 Task: Change theme to pop.
Action: Mouse moved to (397, 85)
Screenshot: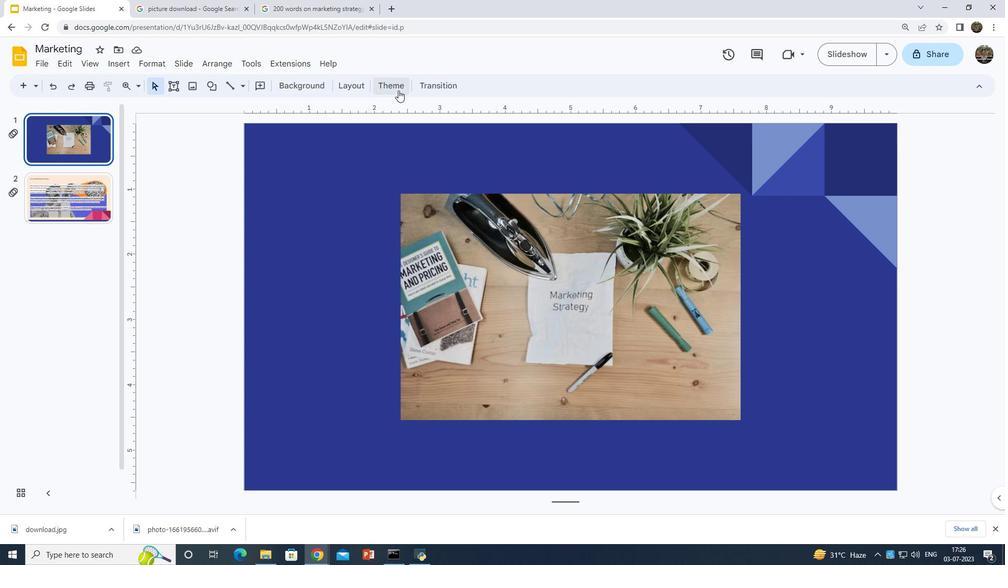 
Action: Mouse pressed left at (397, 85)
Screenshot: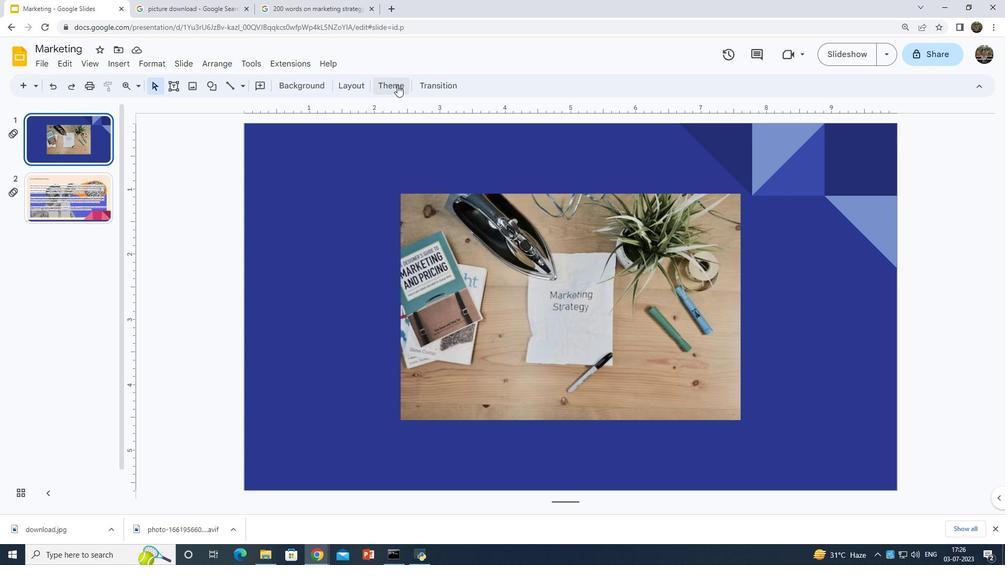 
Action: Mouse moved to (859, 240)
Screenshot: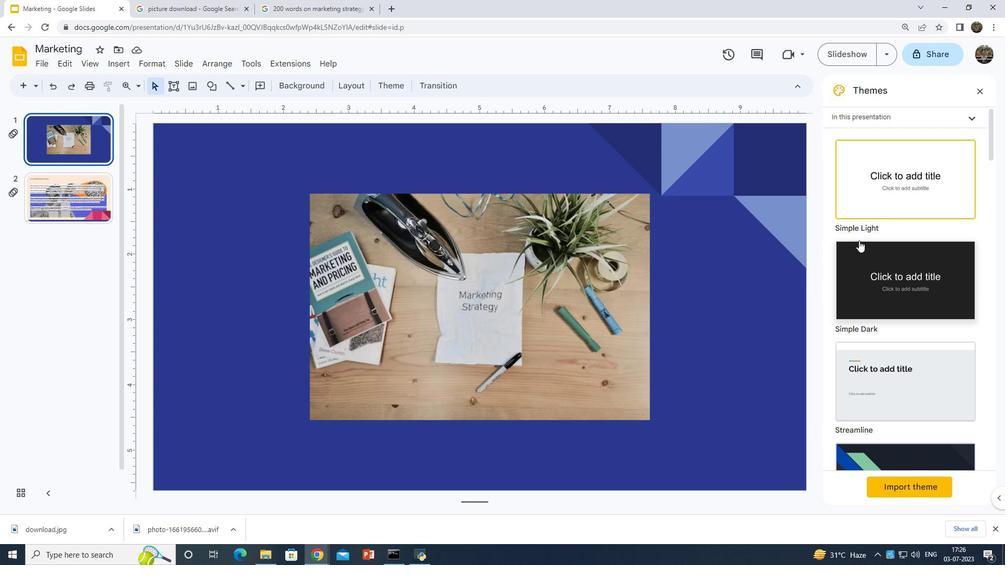 
Action: Mouse scrolled (859, 240) with delta (0, 0)
Screenshot: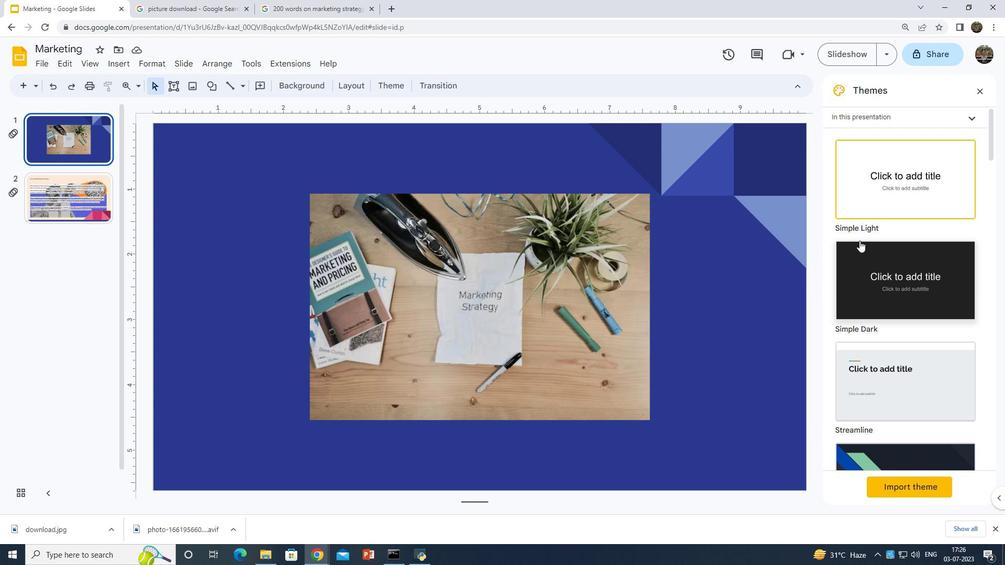 
Action: Mouse scrolled (859, 240) with delta (0, 0)
Screenshot: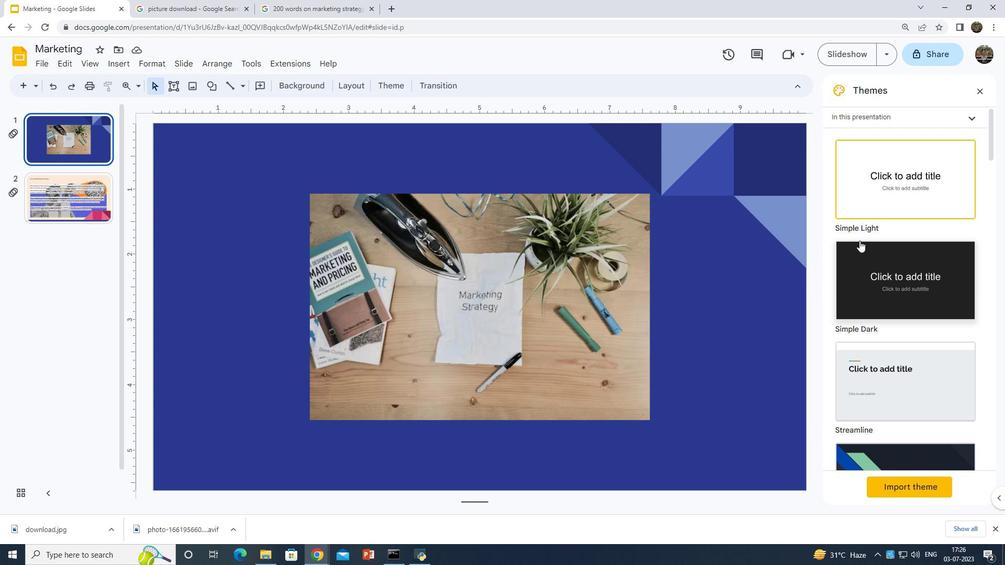
Action: Mouse scrolled (859, 240) with delta (0, 0)
Screenshot: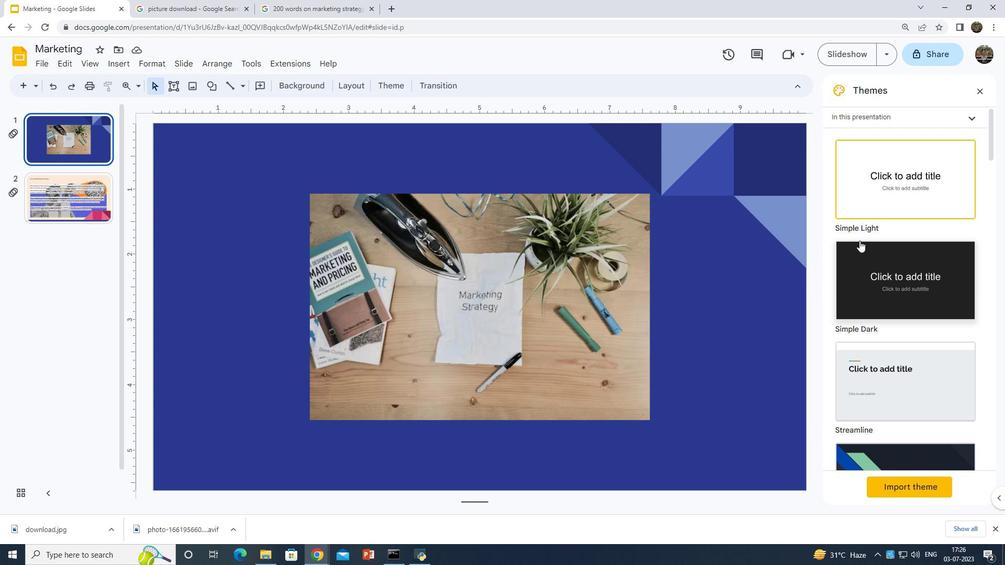 
Action: Mouse moved to (860, 240)
Screenshot: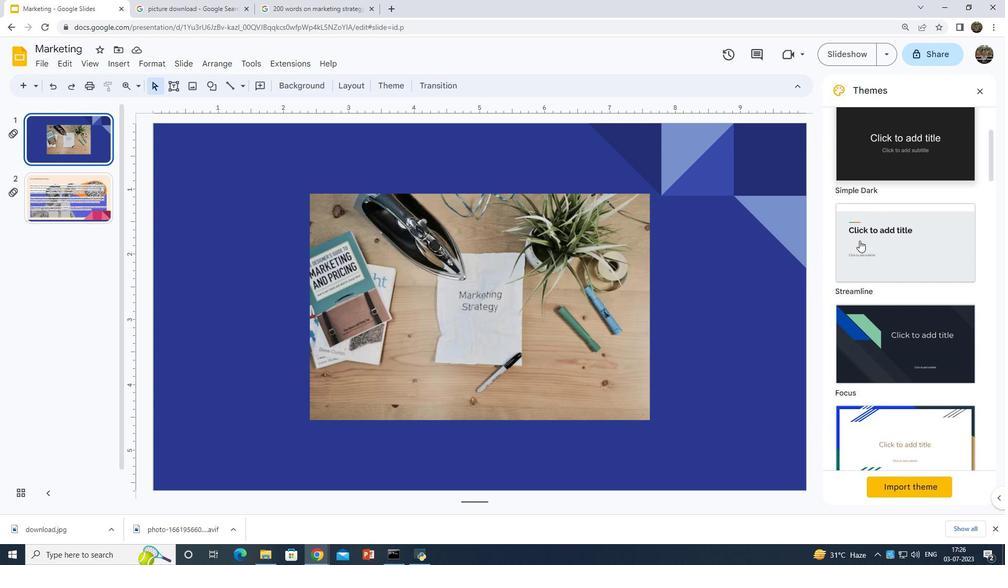 
Action: Mouse scrolled (860, 239) with delta (0, 0)
Screenshot: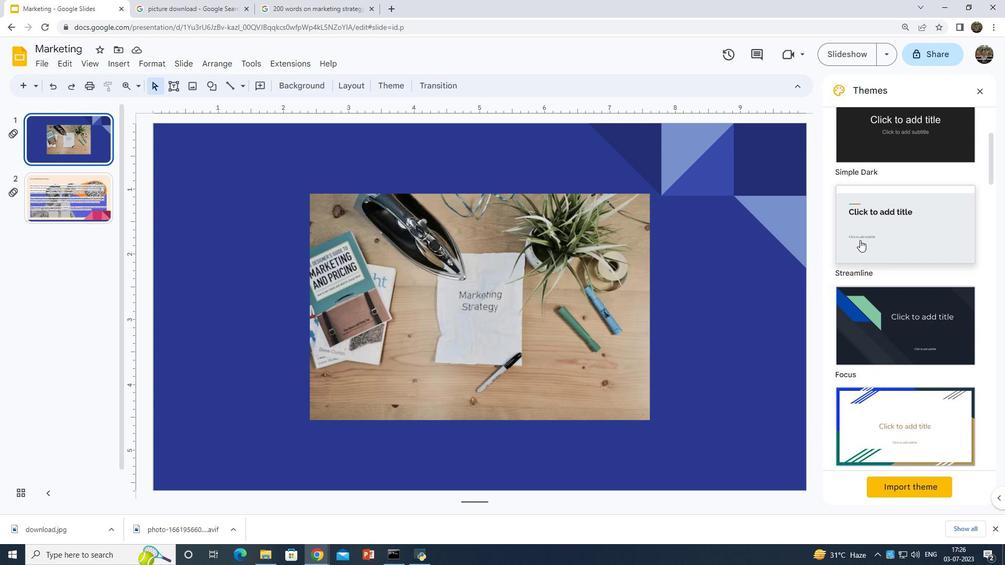 
Action: Mouse scrolled (860, 239) with delta (0, 0)
Screenshot: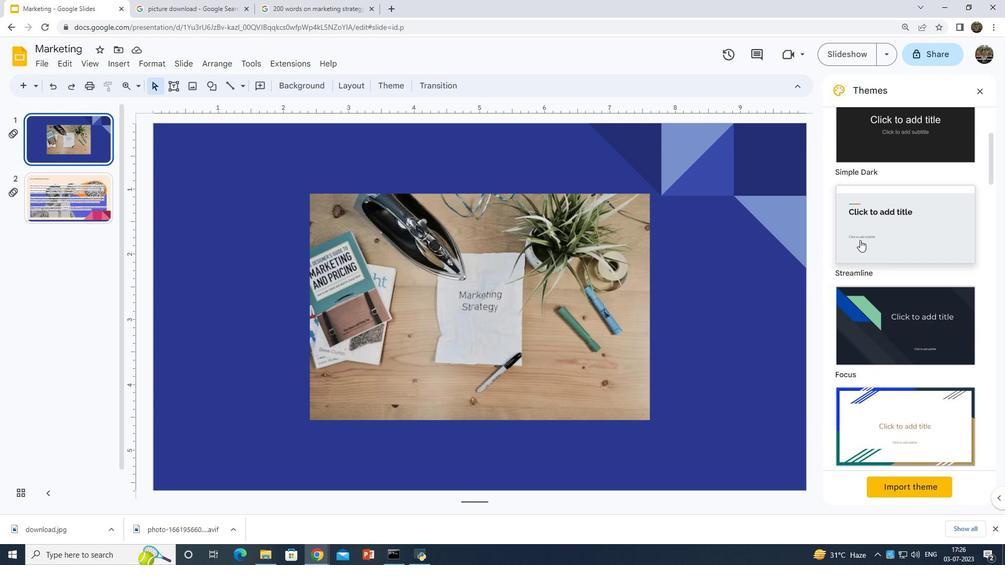 
Action: Mouse scrolled (860, 239) with delta (0, 0)
Screenshot: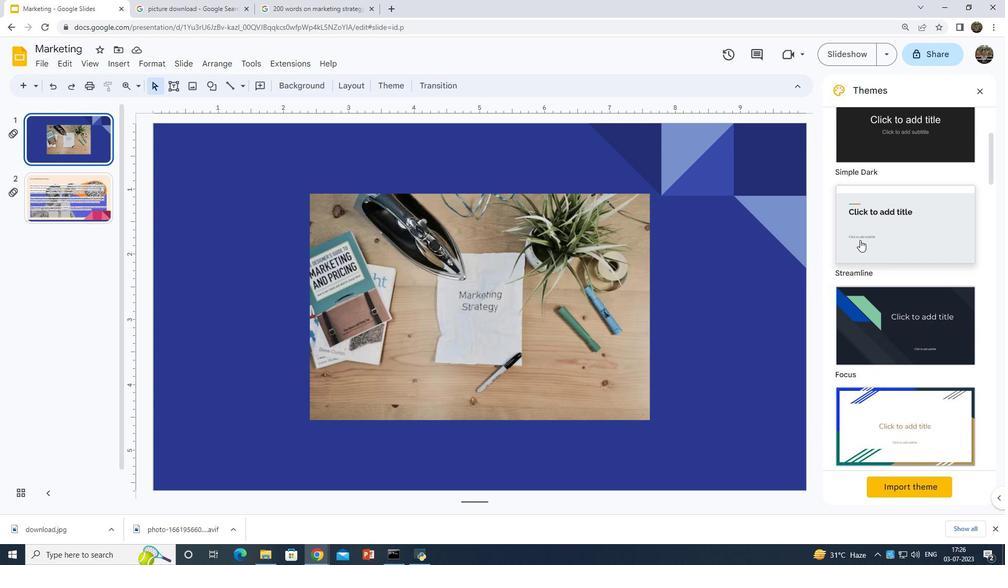 
Action: Mouse scrolled (860, 239) with delta (0, 0)
Screenshot: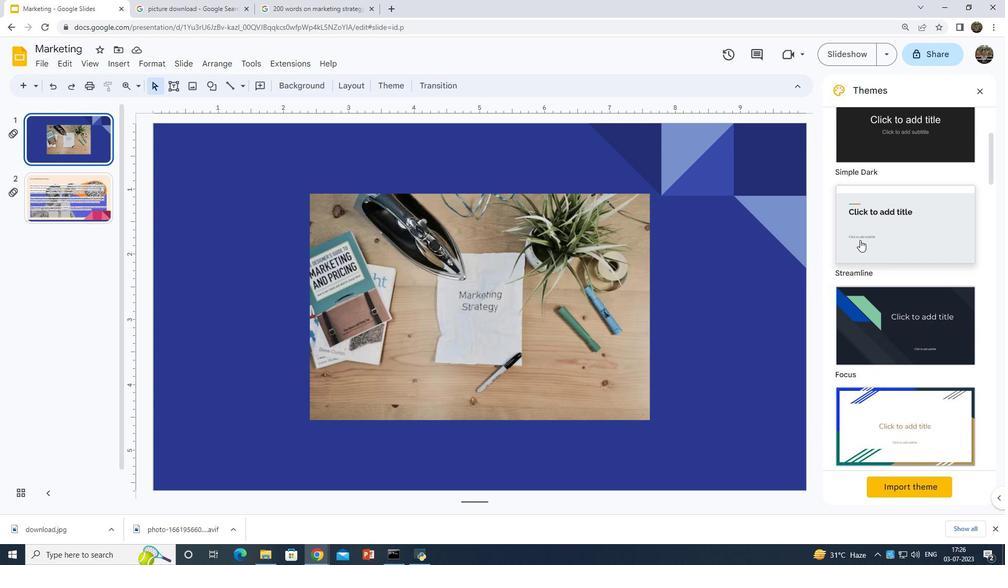 
Action: Mouse scrolled (860, 239) with delta (0, 0)
Screenshot: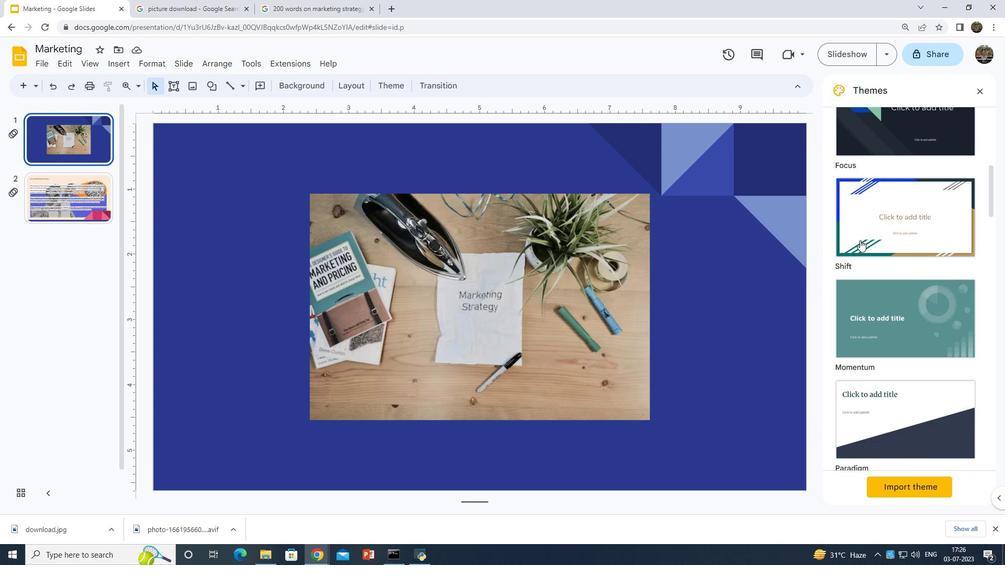 
Action: Mouse scrolled (860, 239) with delta (0, 0)
Screenshot: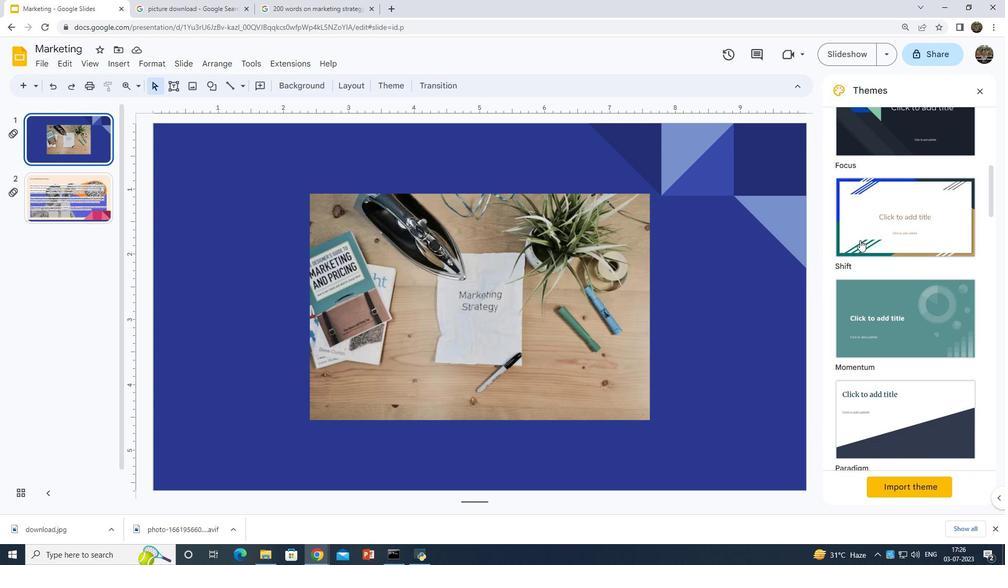
Action: Mouse scrolled (860, 239) with delta (0, 0)
Screenshot: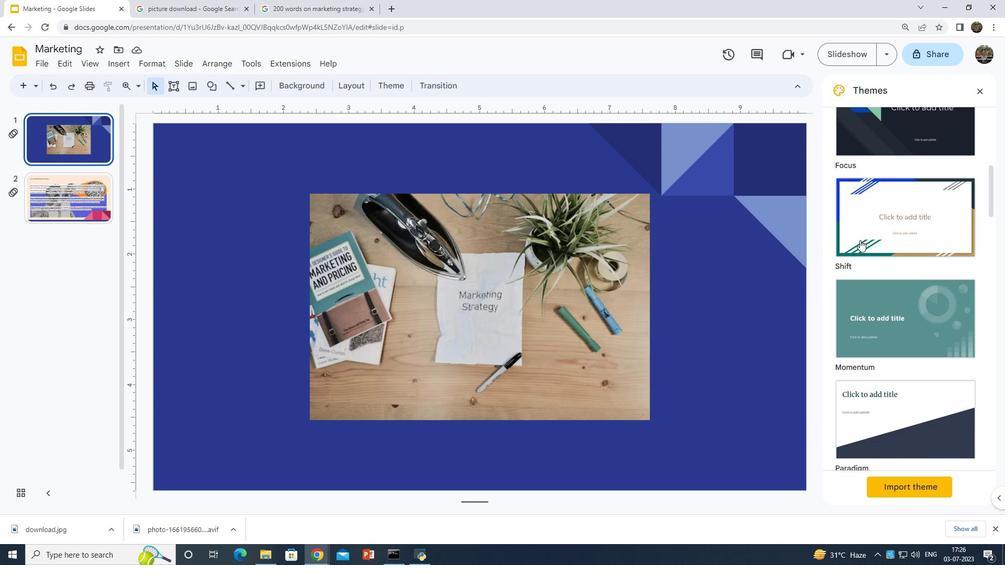 
Action: Mouse scrolled (860, 239) with delta (0, 0)
Screenshot: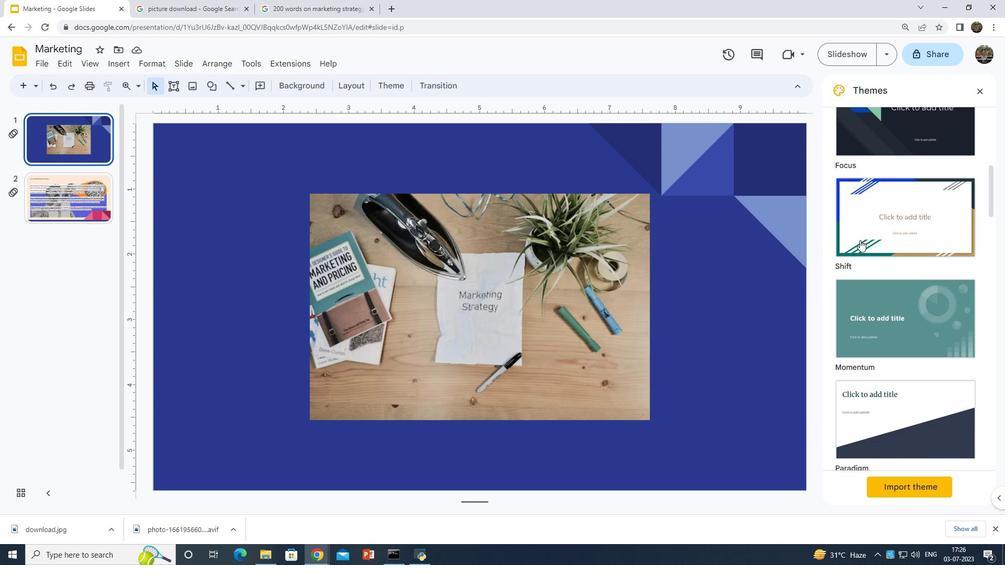 
Action: Mouse scrolled (860, 239) with delta (0, 0)
Screenshot: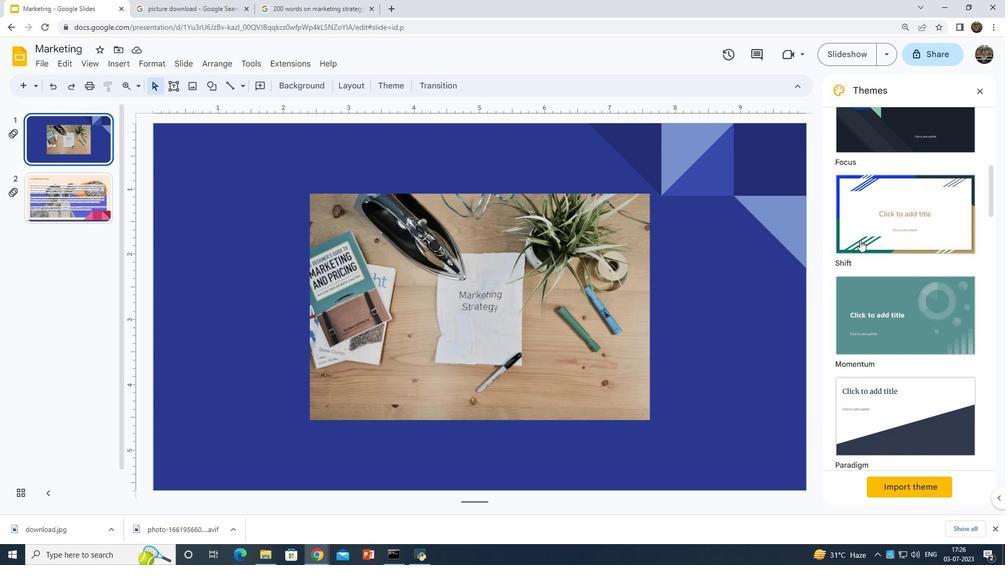 
Action: Mouse scrolled (860, 239) with delta (0, 0)
Screenshot: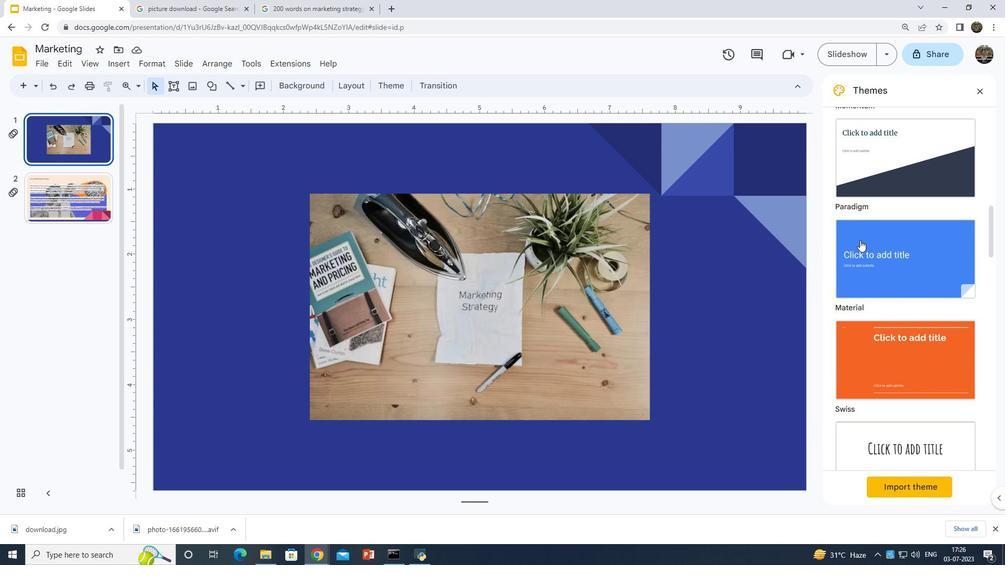 
Action: Mouse scrolled (860, 239) with delta (0, 0)
Screenshot: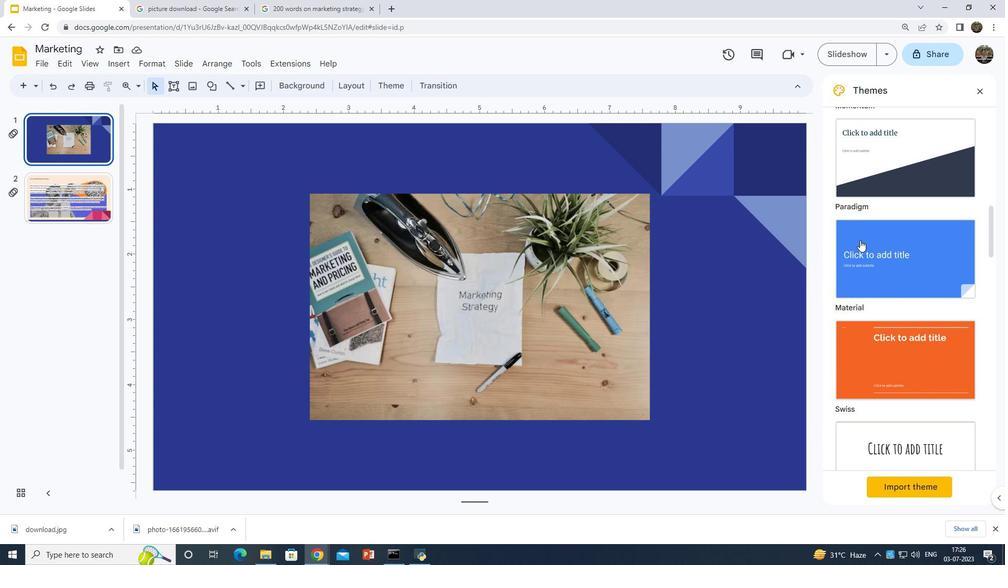 
Action: Mouse scrolled (860, 239) with delta (0, 0)
Screenshot: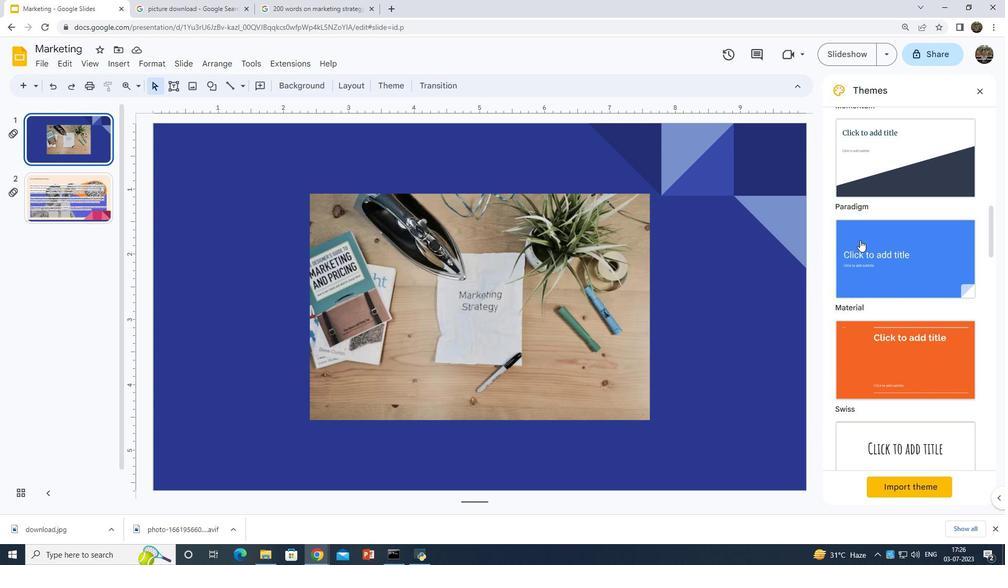 
Action: Mouse scrolled (860, 239) with delta (0, 0)
Screenshot: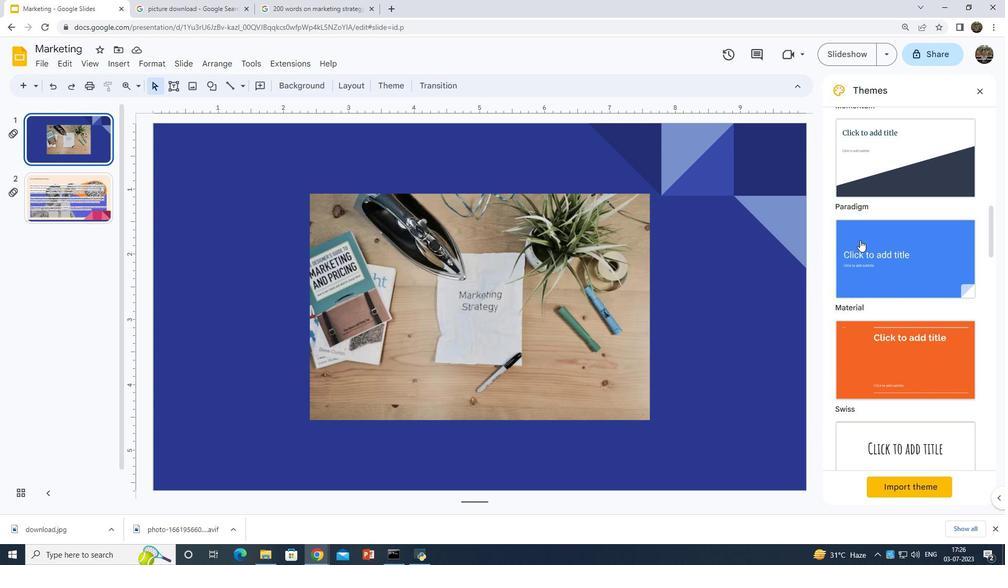 
Action: Mouse scrolled (860, 239) with delta (0, 0)
Screenshot: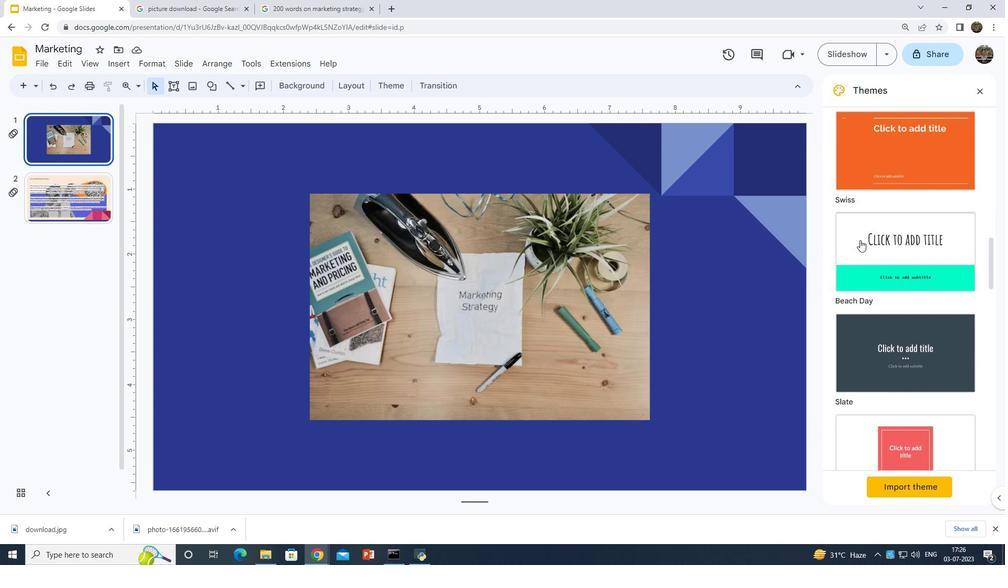 
Action: Mouse scrolled (860, 239) with delta (0, 0)
Screenshot: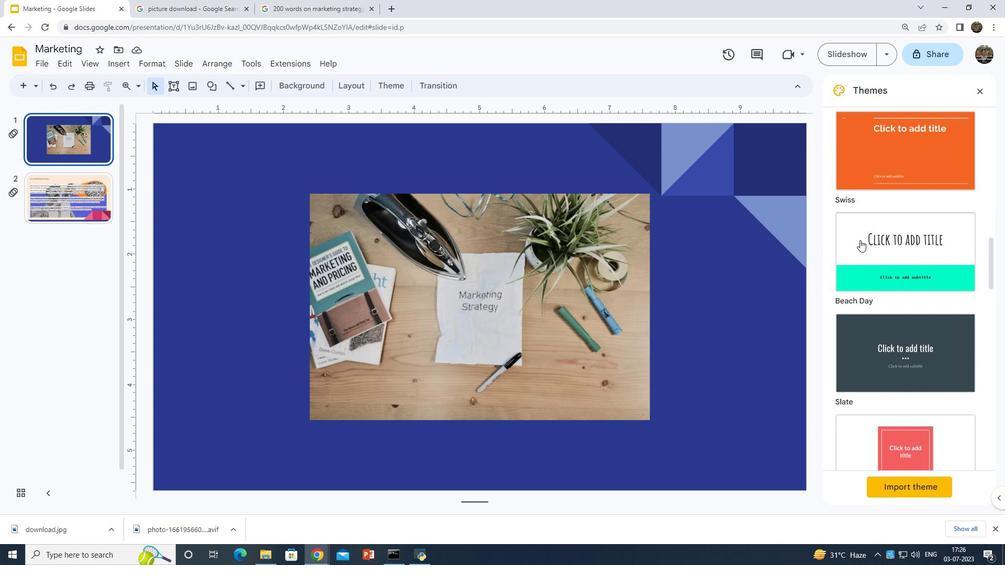 
Action: Mouse scrolled (860, 239) with delta (0, 0)
Screenshot: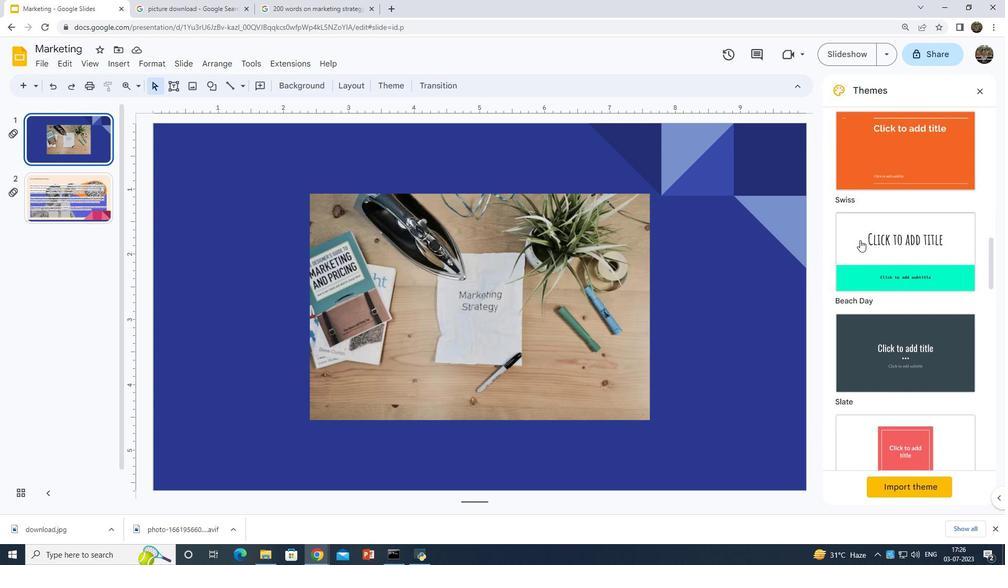 
Action: Mouse scrolled (860, 239) with delta (0, 0)
Screenshot: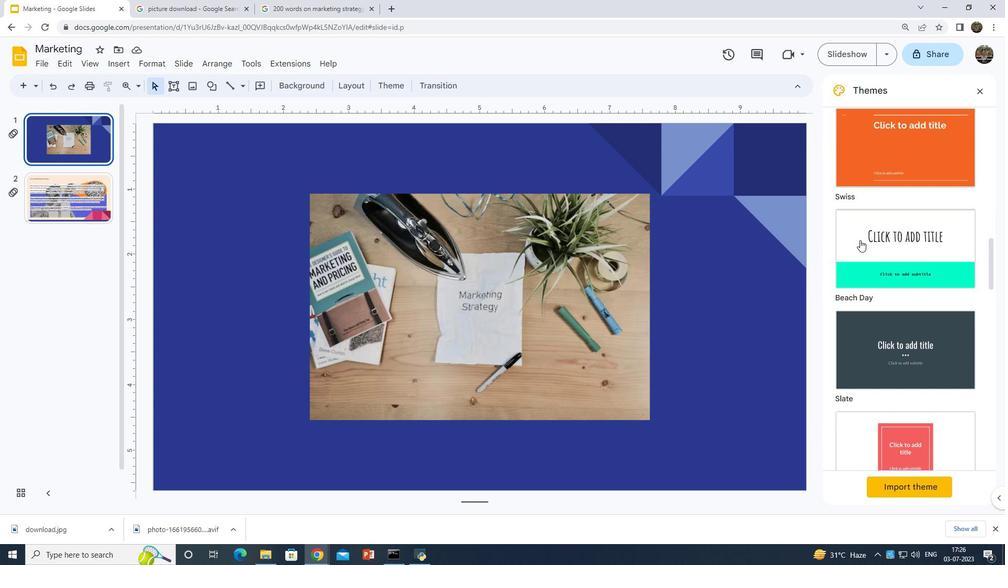 
Action: Mouse scrolled (860, 239) with delta (0, 0)
Screenshot: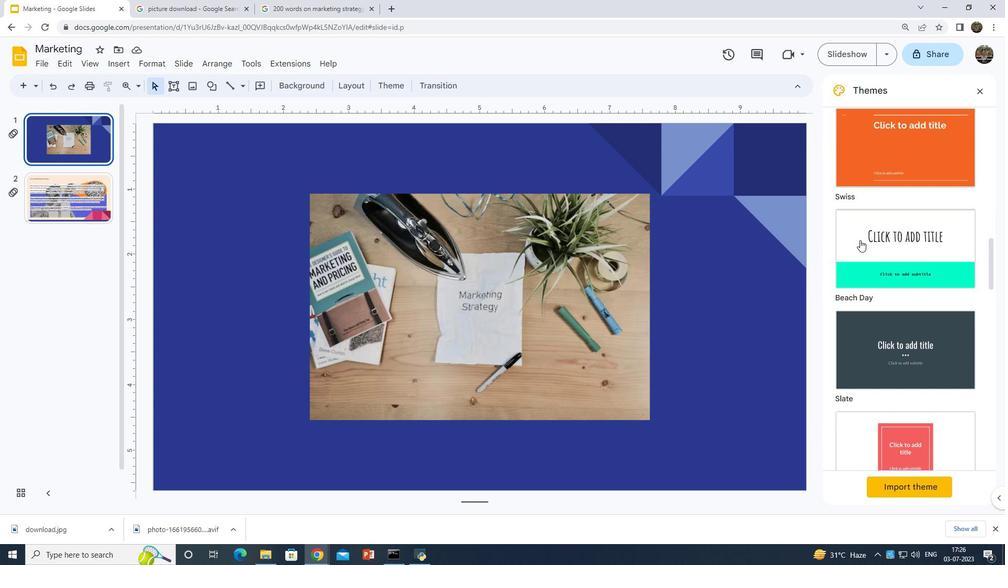 
Action: Mouse scrolled (860, 239) with delta (0, 0)
Screenshot: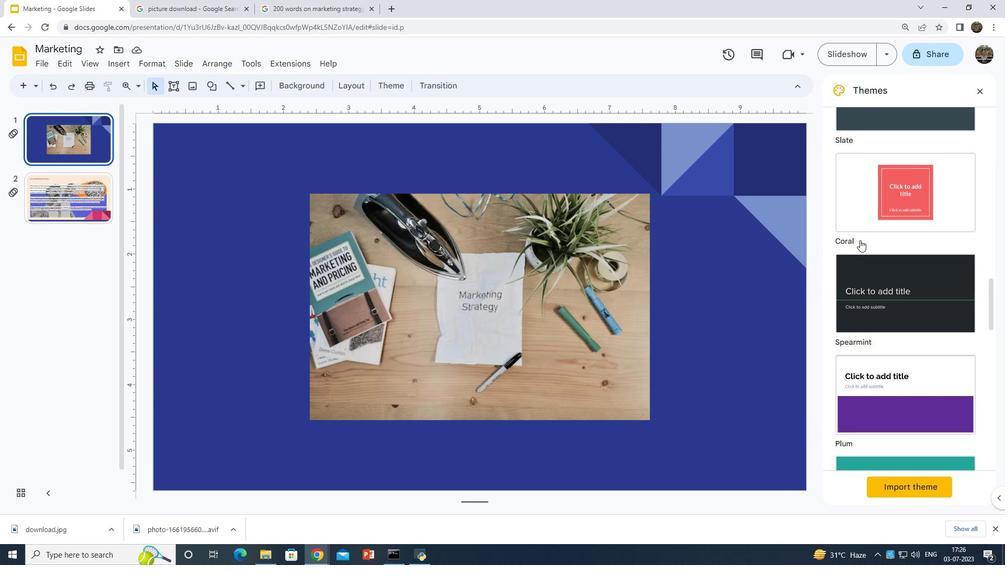 
Action: Mouse scrolled (860, 239) with delta (0, 0)
Screenshot: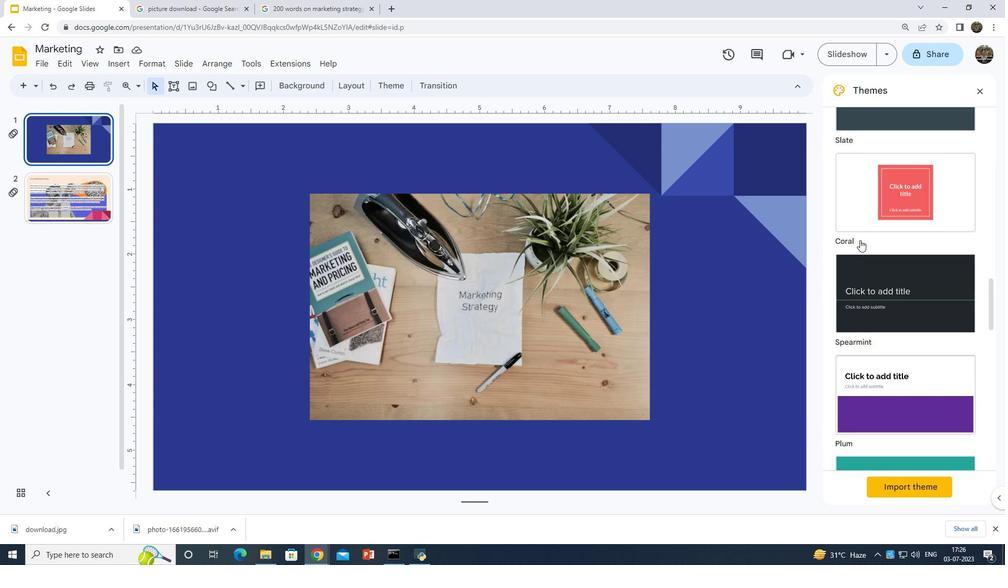 
Action: Mouse scrolled (860, 239) with delta (0, 0)
Screenshot: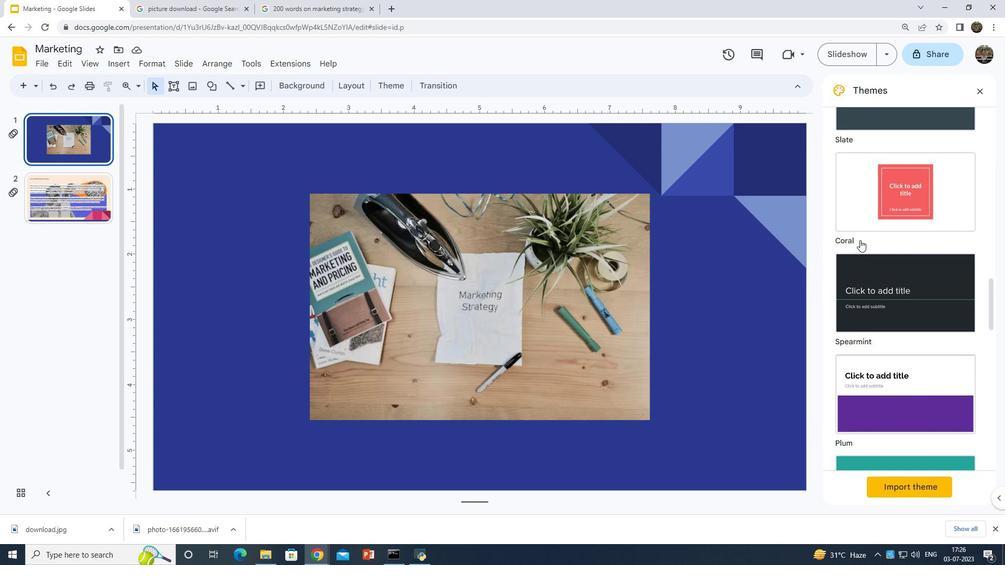 
Action: Mouse scrolled (860, 239) with delta (0, 0)
Screenshot: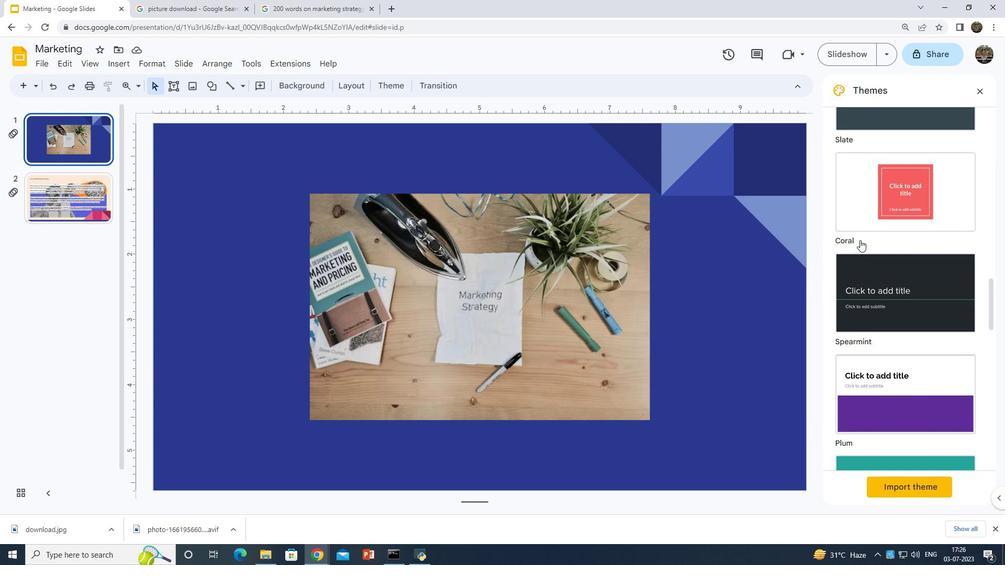 
Action: Mouse moved to (860, 239)
Screenshot: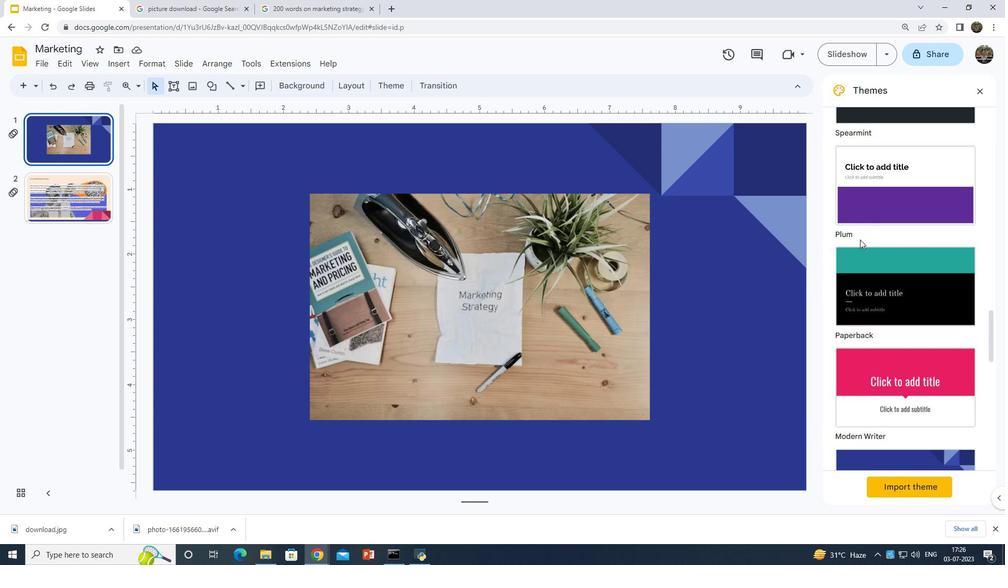 
Action: Mouse scrolled (860, 239) with delta (0, 0)
Screenshot: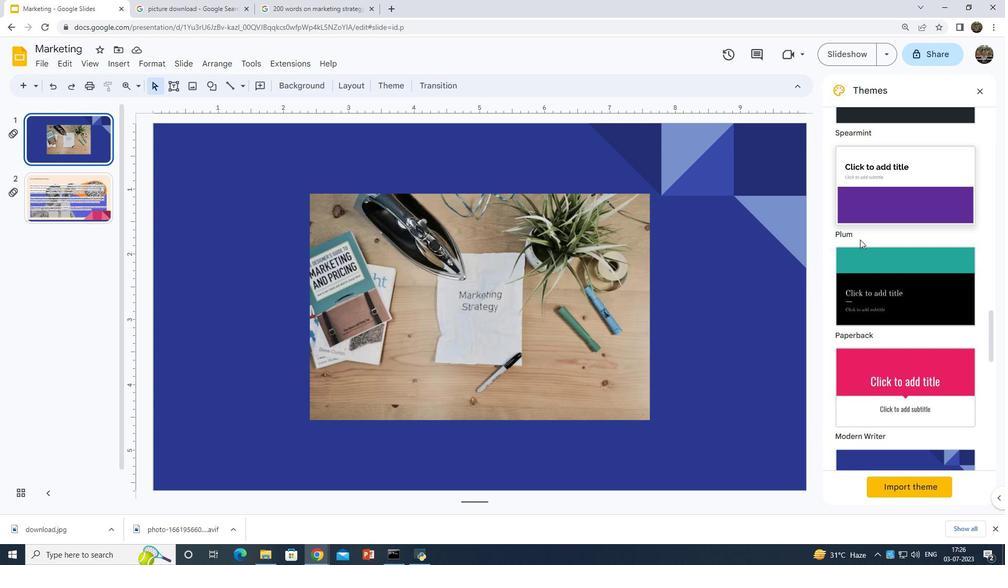 
Action: Mouse scrolled (860, 239) with delta (0, 0)
Screenshot: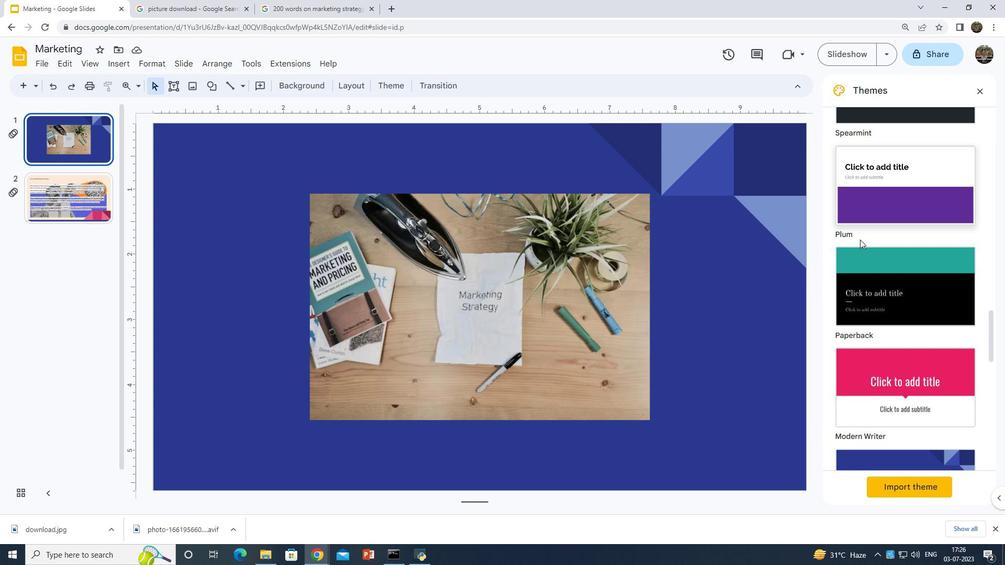 
Action: Mouse moved to (854, 239)
Screenshot: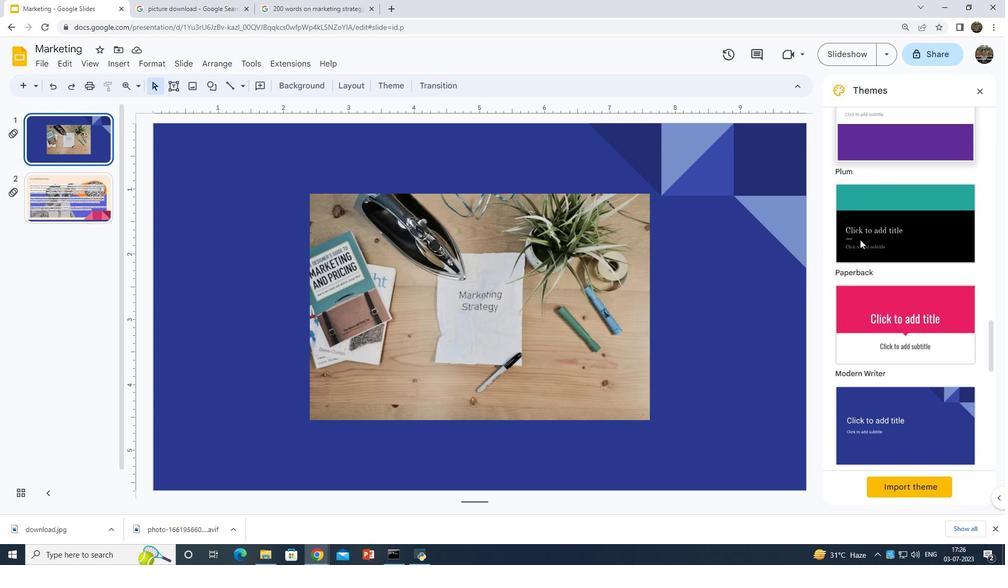 
Action: Mouse scrolled (854, 238) with delta (0, 0)
Screenshot: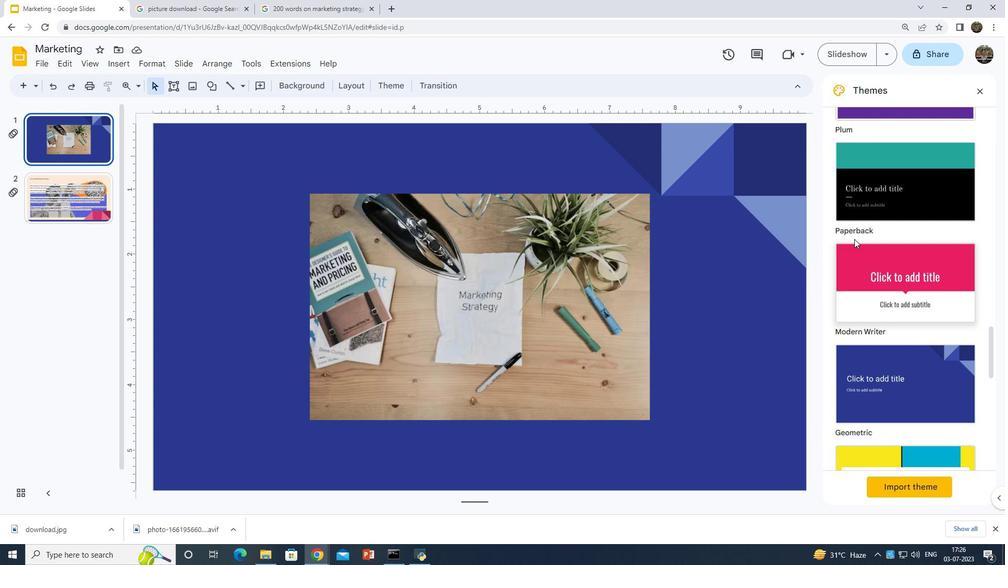 
Action: Mouse scrolled (854, 238) with delta (0, 0)
Screenshot: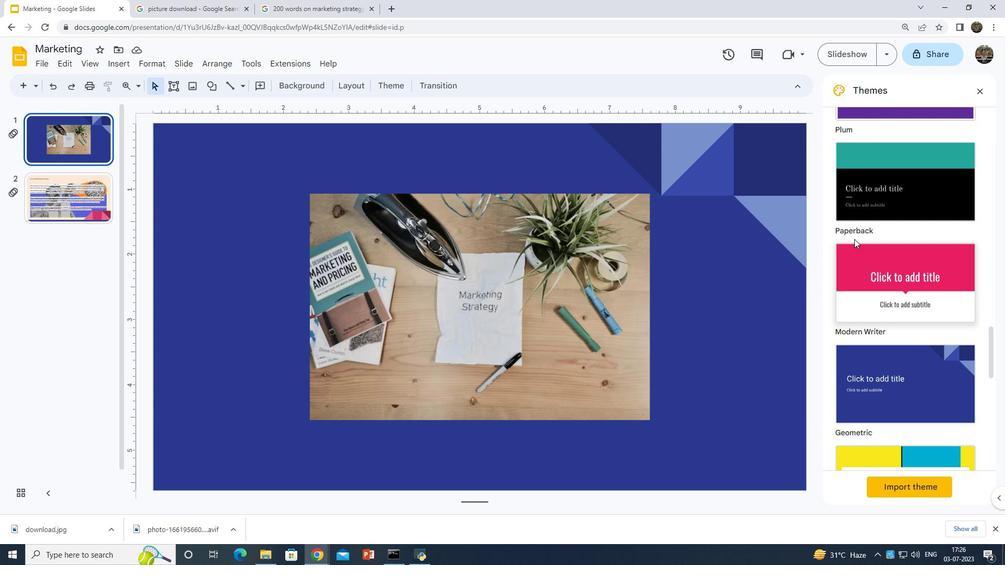 
Action: Mouse scrolled (854, 238) with delta (0, 0)
Screenshot: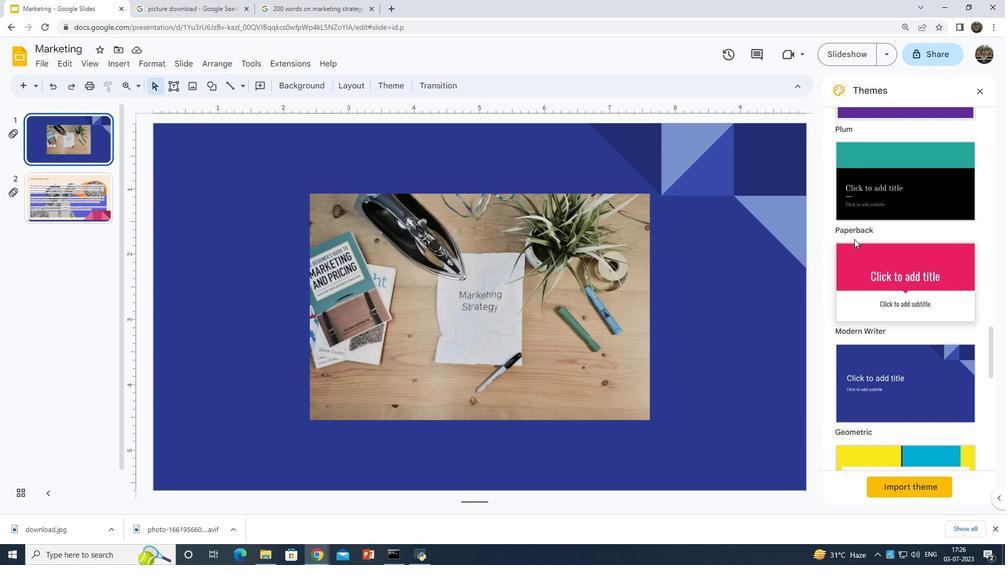 
Action: Mouse scrolled (854, 238) with delta (0, 0)
Screenshot: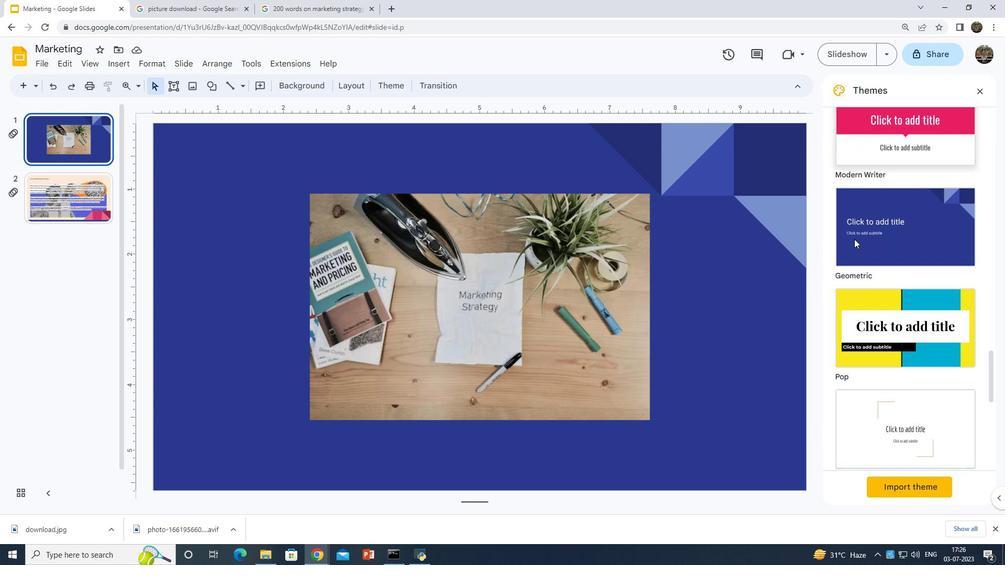 
Action: Mouse scrolled (854, 238) with delta (0, 0)
Screenshot: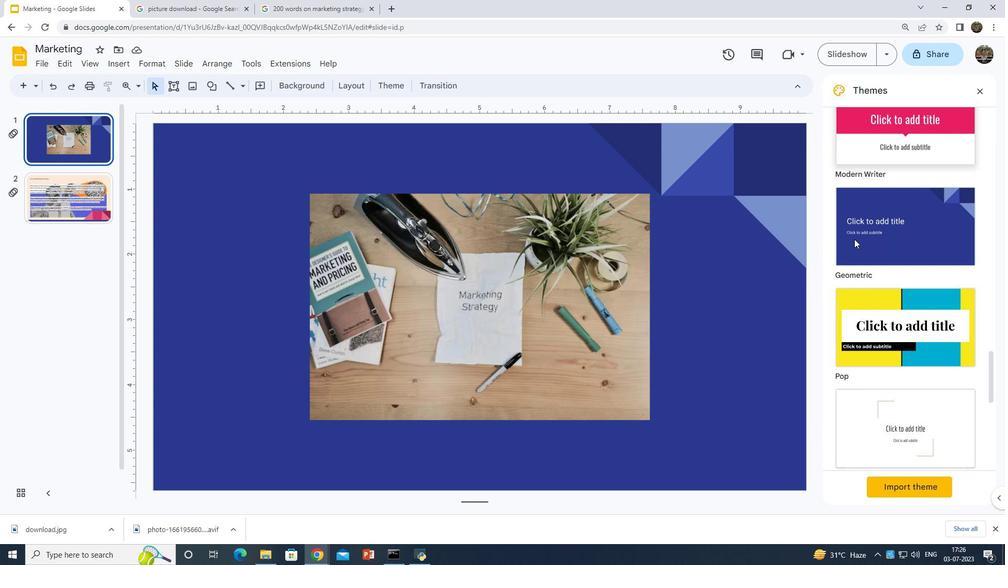 
Action: Mouse moved to (857, 239)
Screenshot: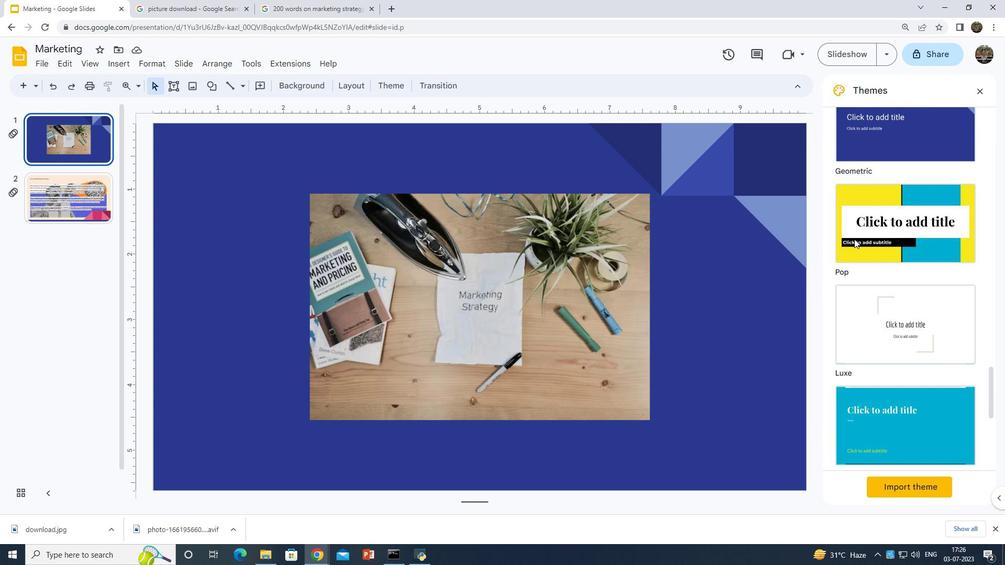 
Action: Mouse pressed left at (857, 239)
Screenshot: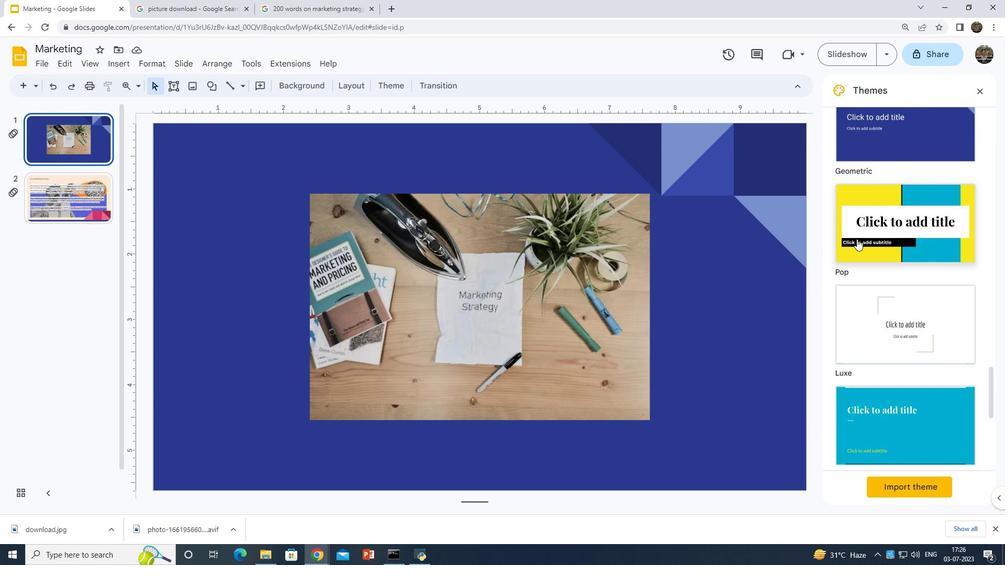 
